 Task: Change file icon theme to none.
Action: Mouse moved to (31, 8)
Screenshot: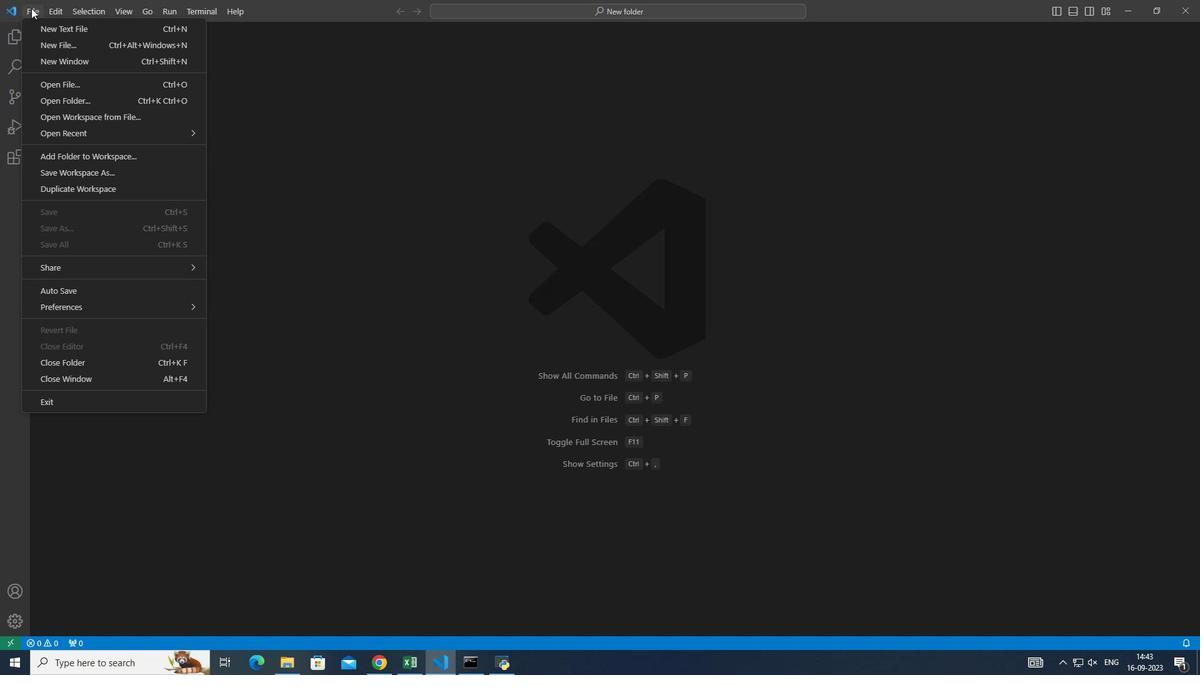 
Action: Mouse pressed left at (31, 8)
Screenshot: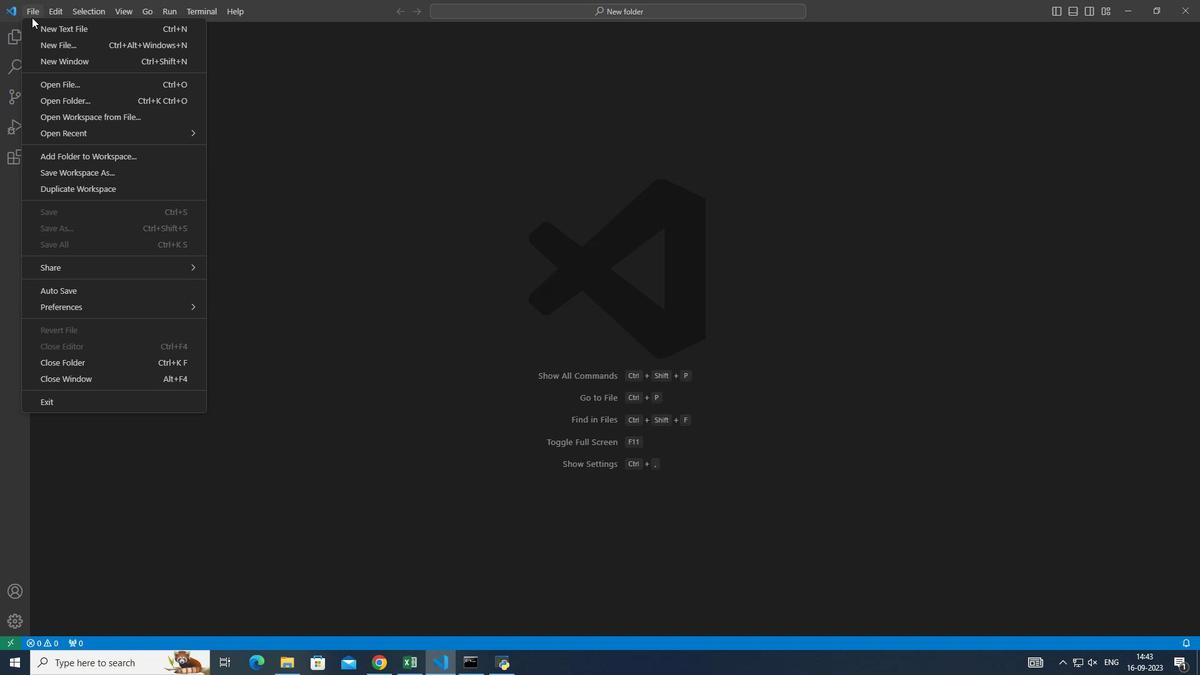 
Action: Mouse moved to (440, 446)
Screenshot: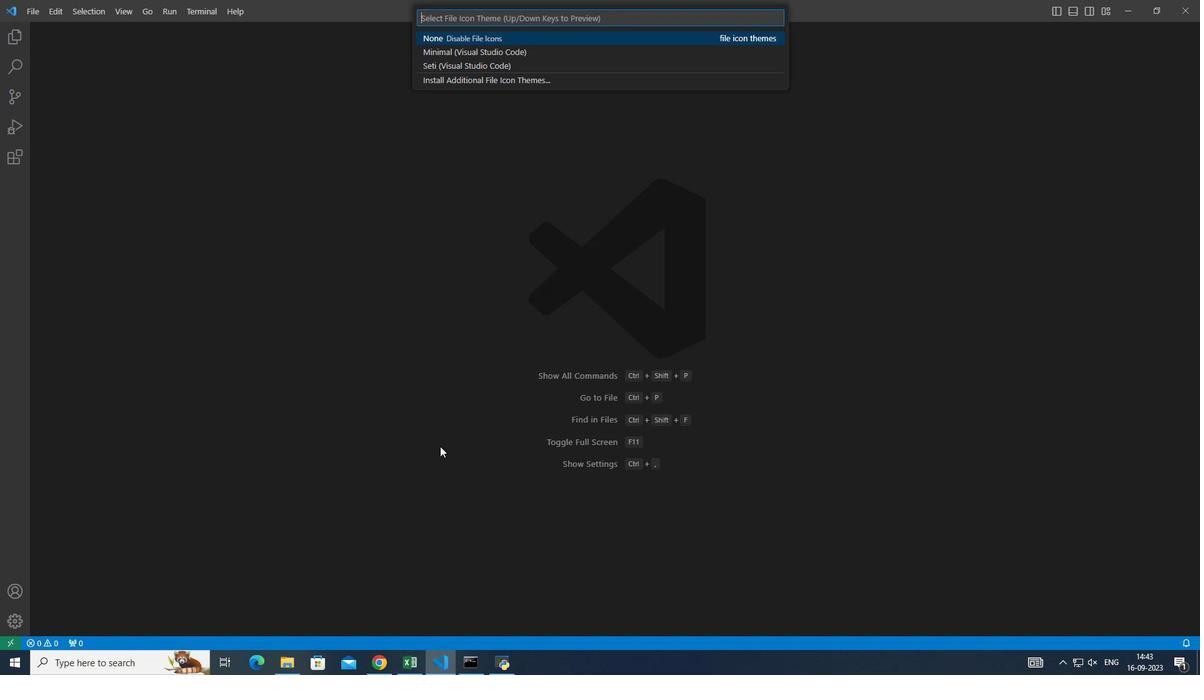 
Action: Mouse pressed left at (440, 446)
Screenshot: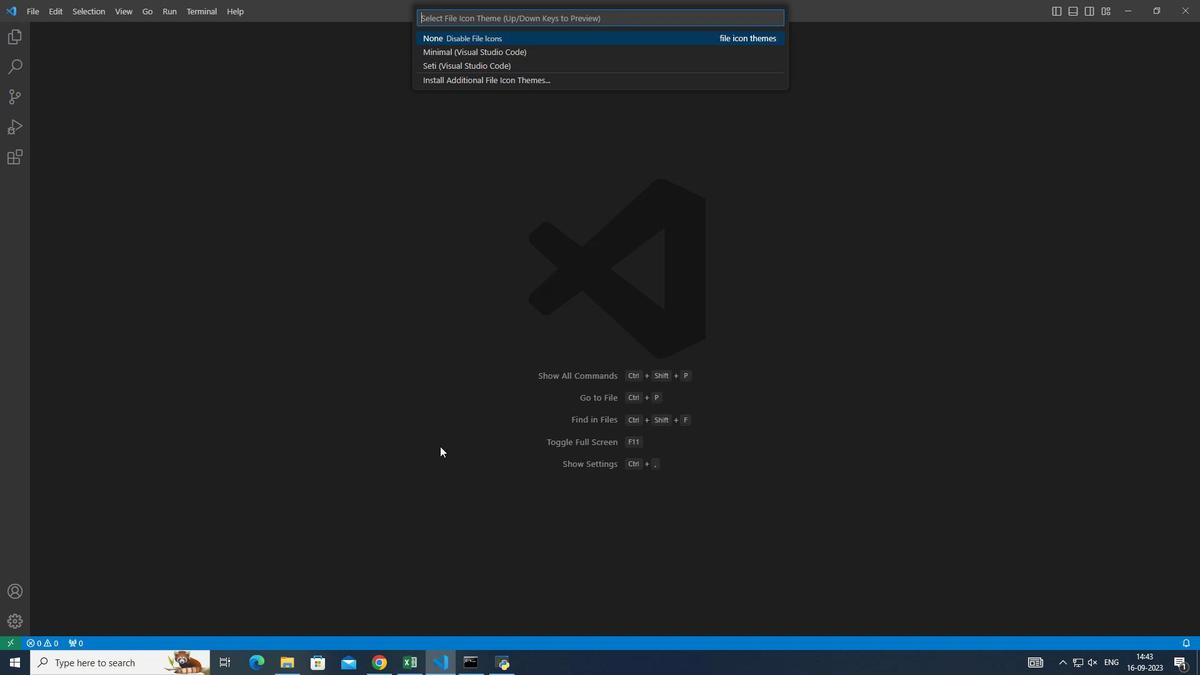 
Action: Mouse moved to (512, 36)
Screenshot: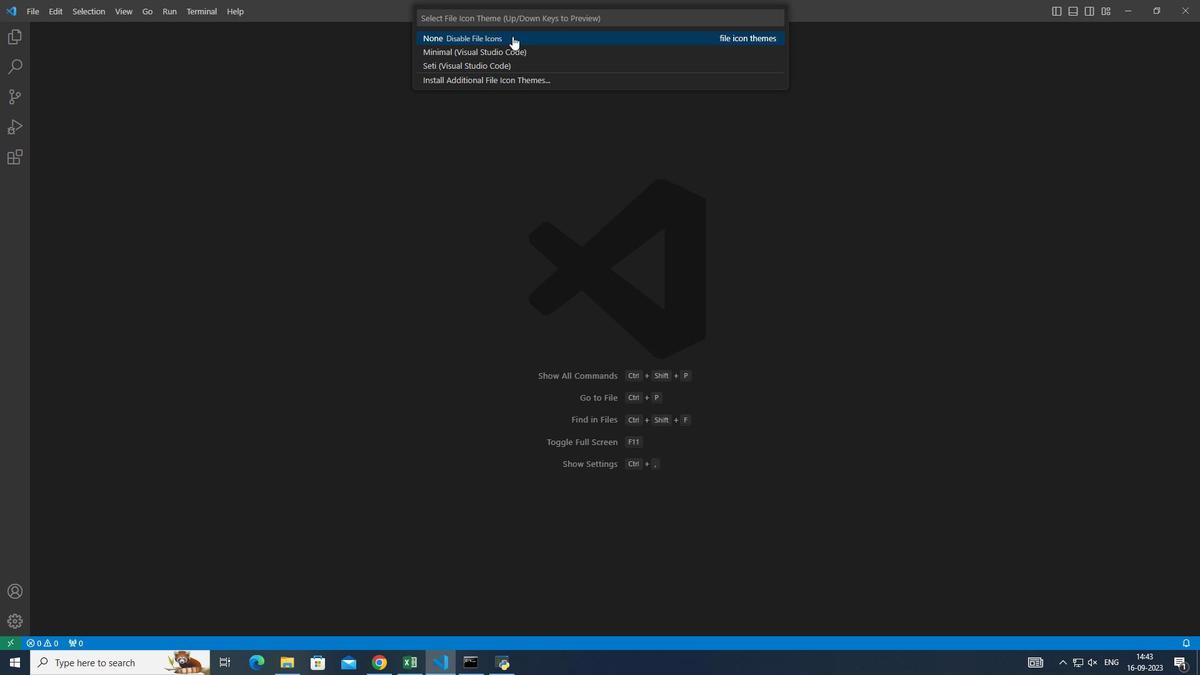 
Action: Mouse pressed left at (512, 36)
Screenshot: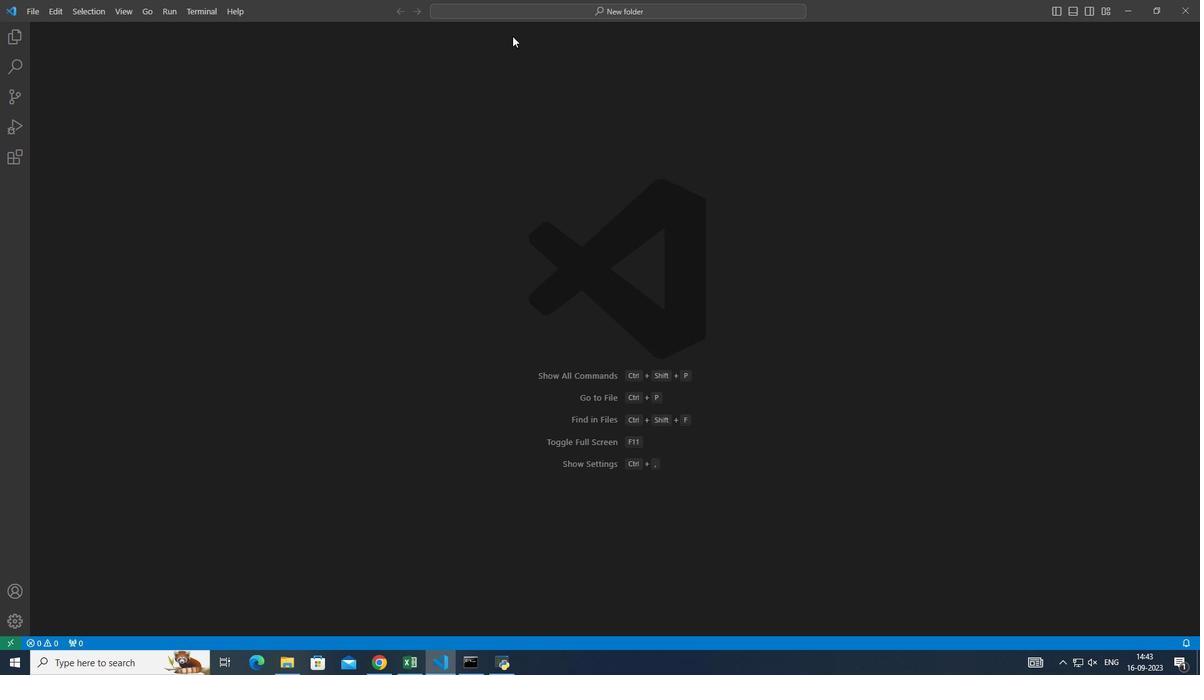 
Action: Mouse moved to (512, 49)
Screenshot: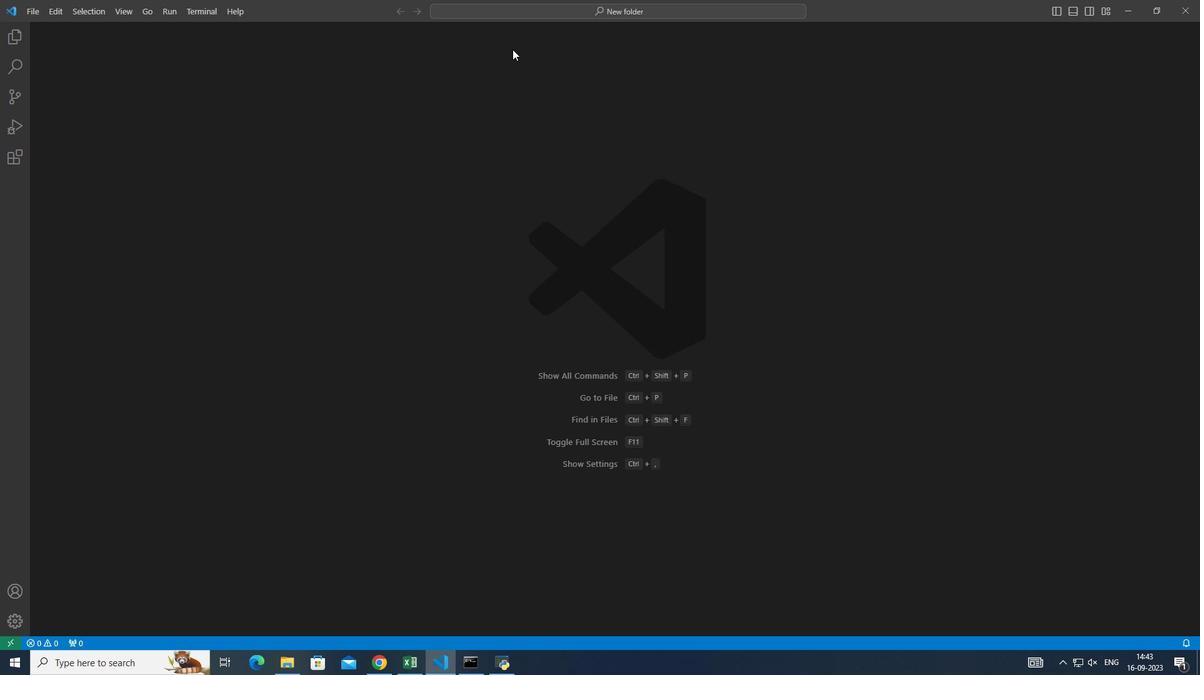
